 Task: Filter the notifications by "reason:security-advisory-credit".
Action: Mouse moved to (1184, 215)
Screenshot: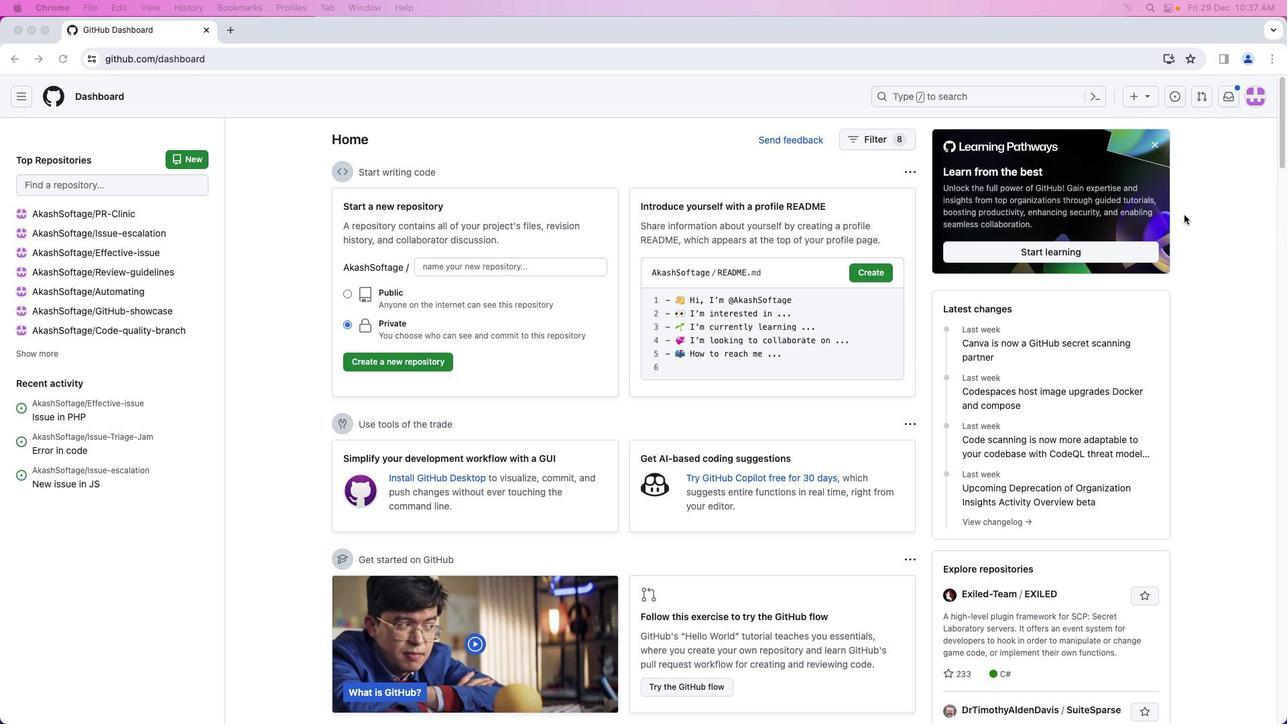 
Action: Mouse pressed left at (1184, 215)
Screenshot: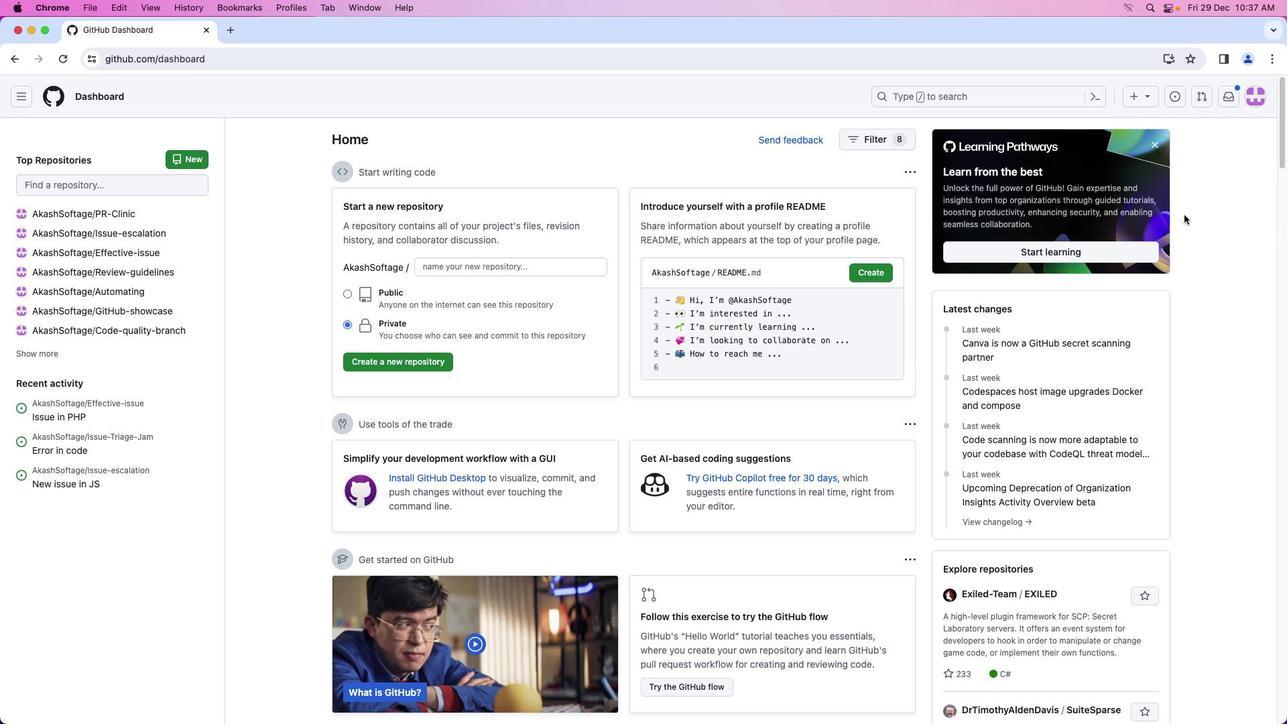 
Action: Mouse moved to (1223, 93)
Screenshot: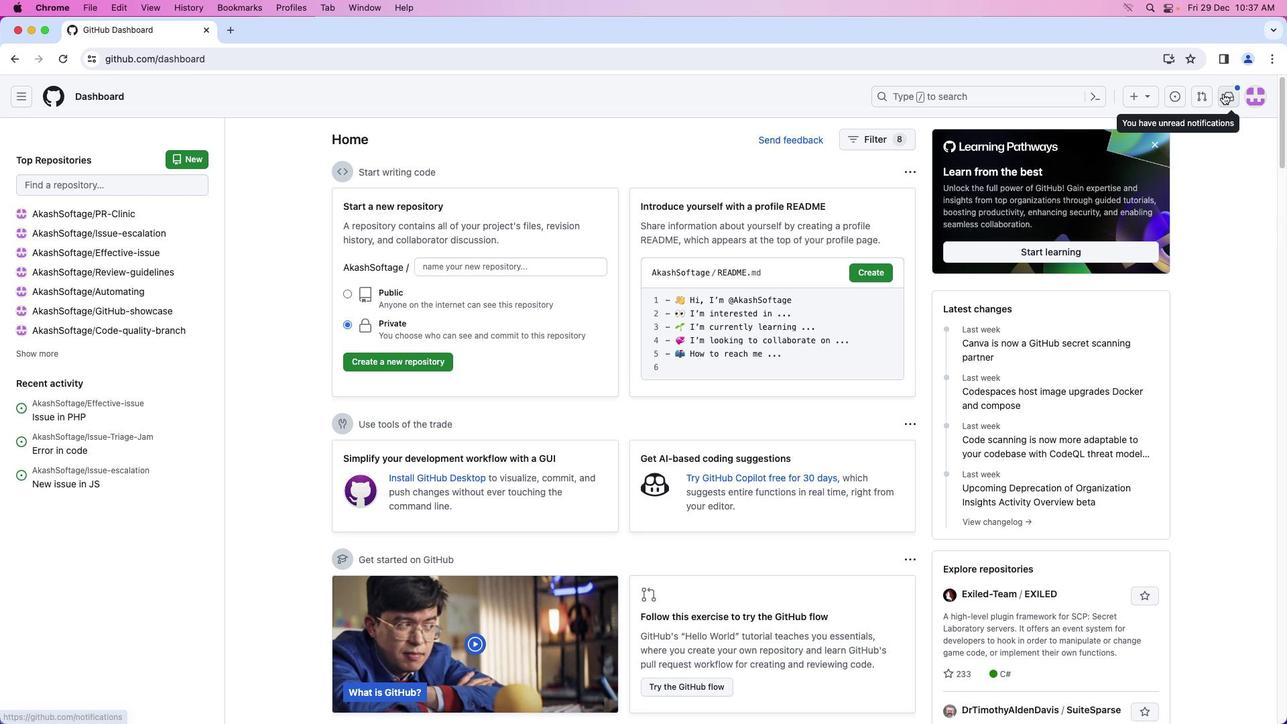 
Action: Mouse pressed left at (1223, 93)
Screenshot: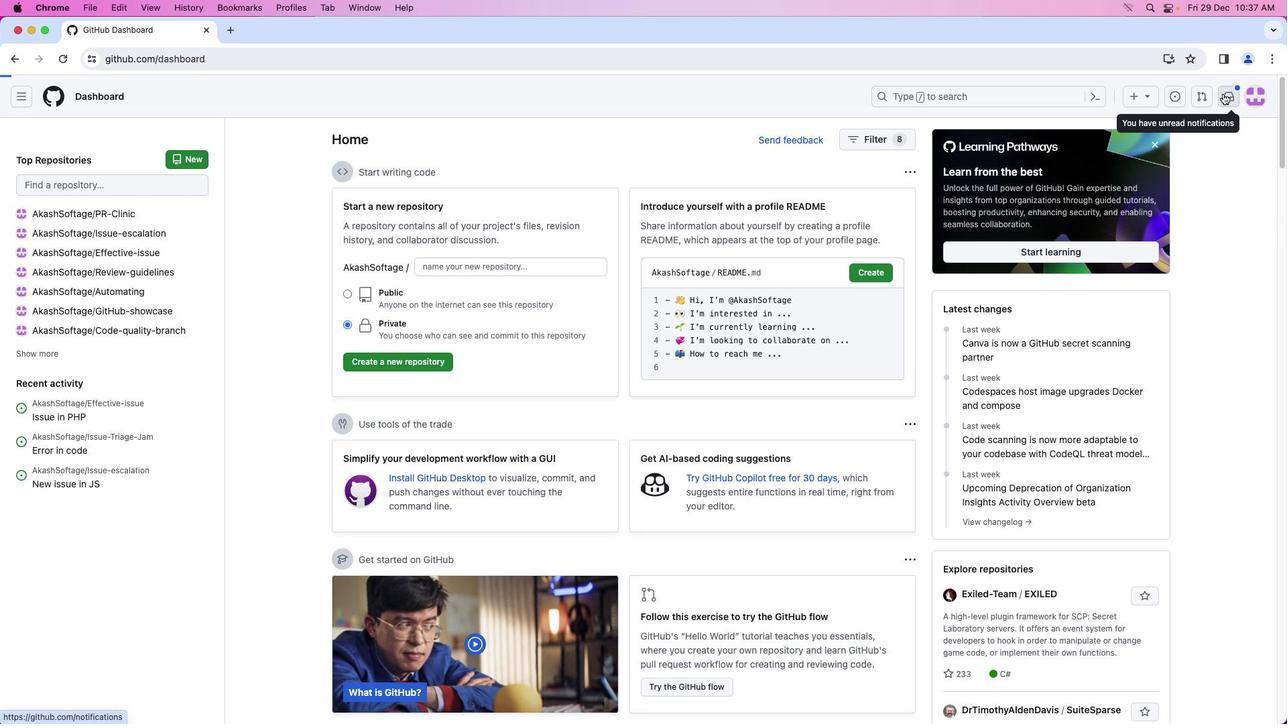
Action: Mouse moved to (423, 140)
Screenshot: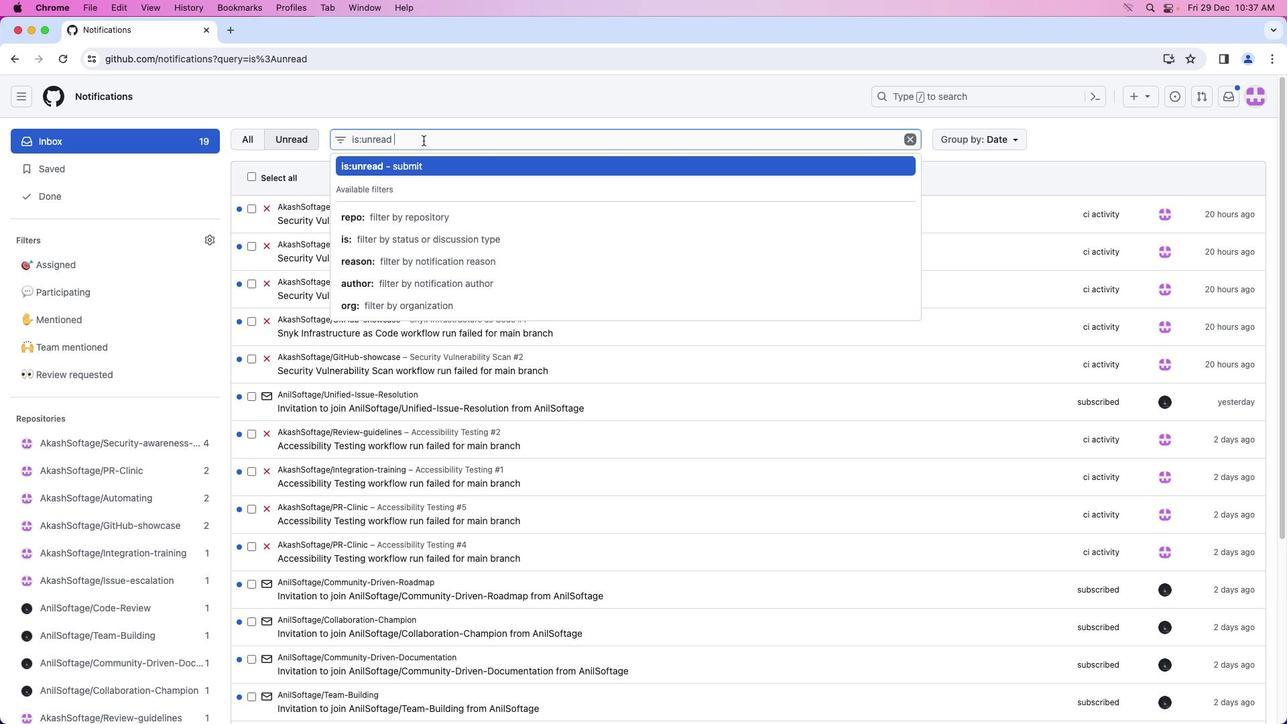 
Action: Mouse pressed left at (423, 140)
Screenshot: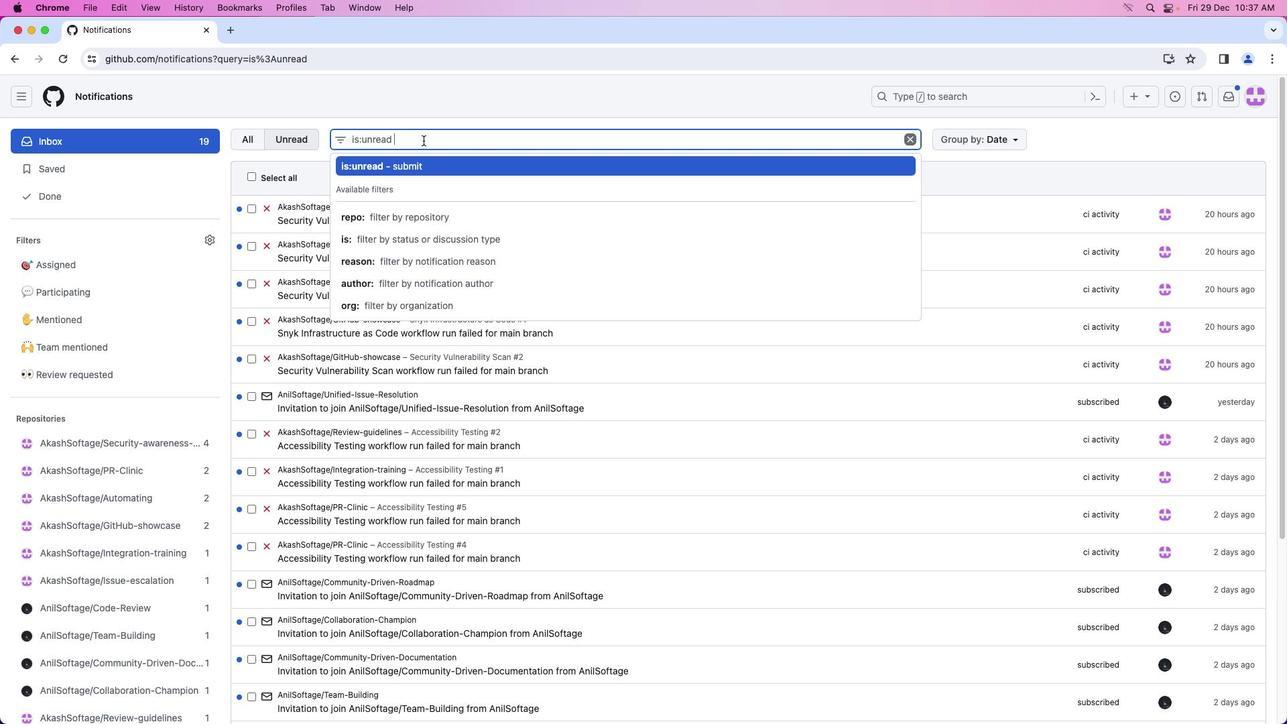 
Action: Mouse moved to (423, 140)
Screenshot: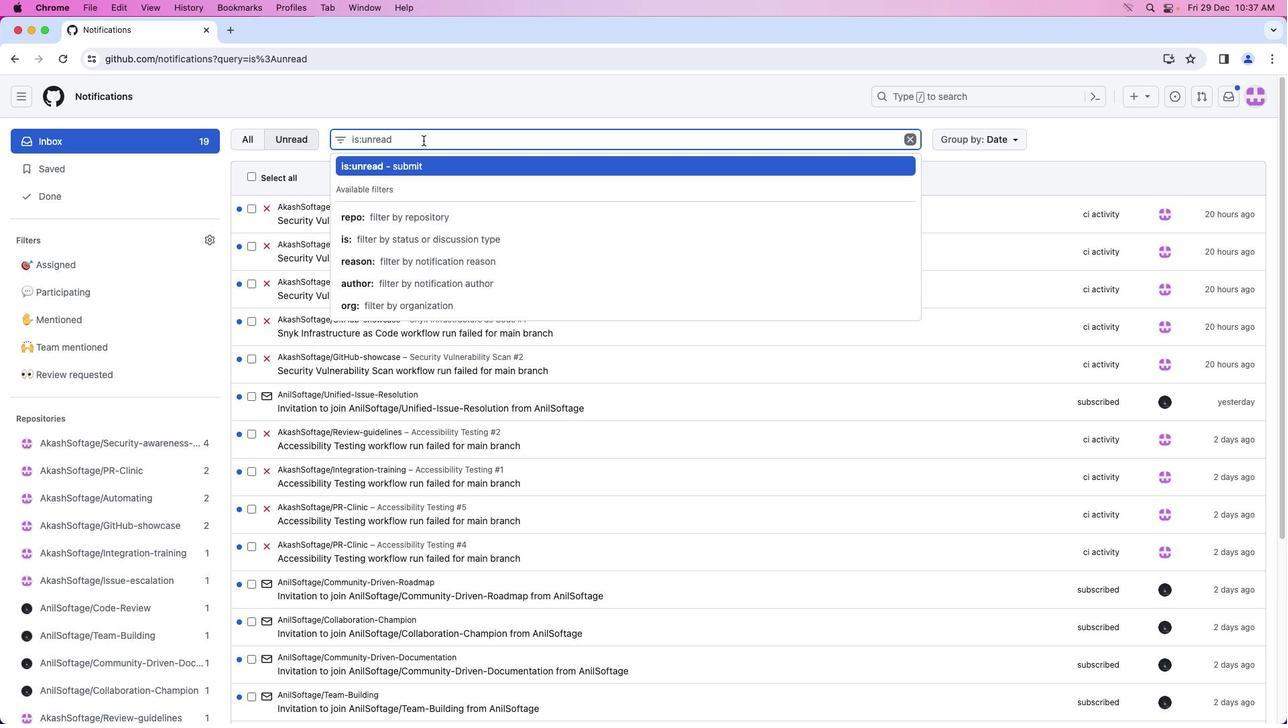 
Action: Key pressed Key.backspaceKey.backspaceKey.backspaceKey.backspaceKey.backspaceKey.backspaceKey.backspaceKey.backspaceKey.backspaceKey.backspaceKey.backspaceKey.backspaceKey.backspace'r''e''a''s''o''n'Key.shift_r':''s''e''c''u''r''i''t''y''-''a''d''v''i''s''o''r''y''-''c''r''e''d''i''t'Key.enter
Screenshot: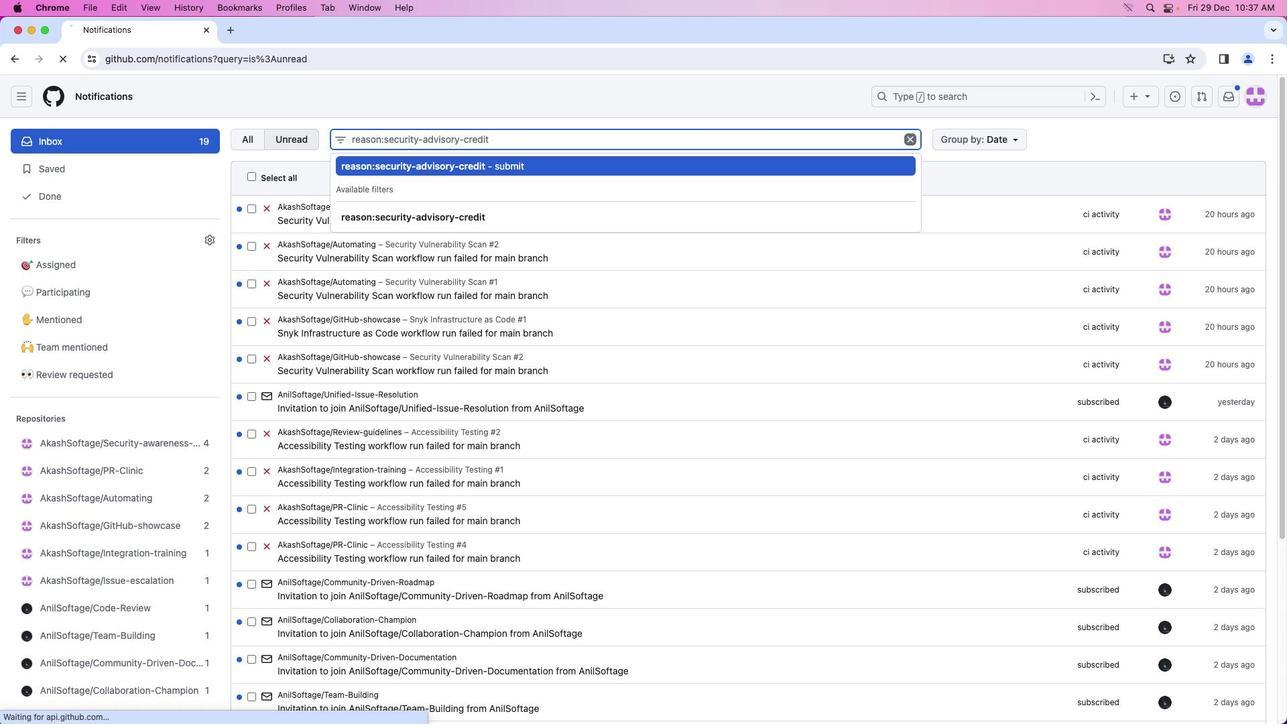
Action: Mouse moved to (777, 287)
Screenshot: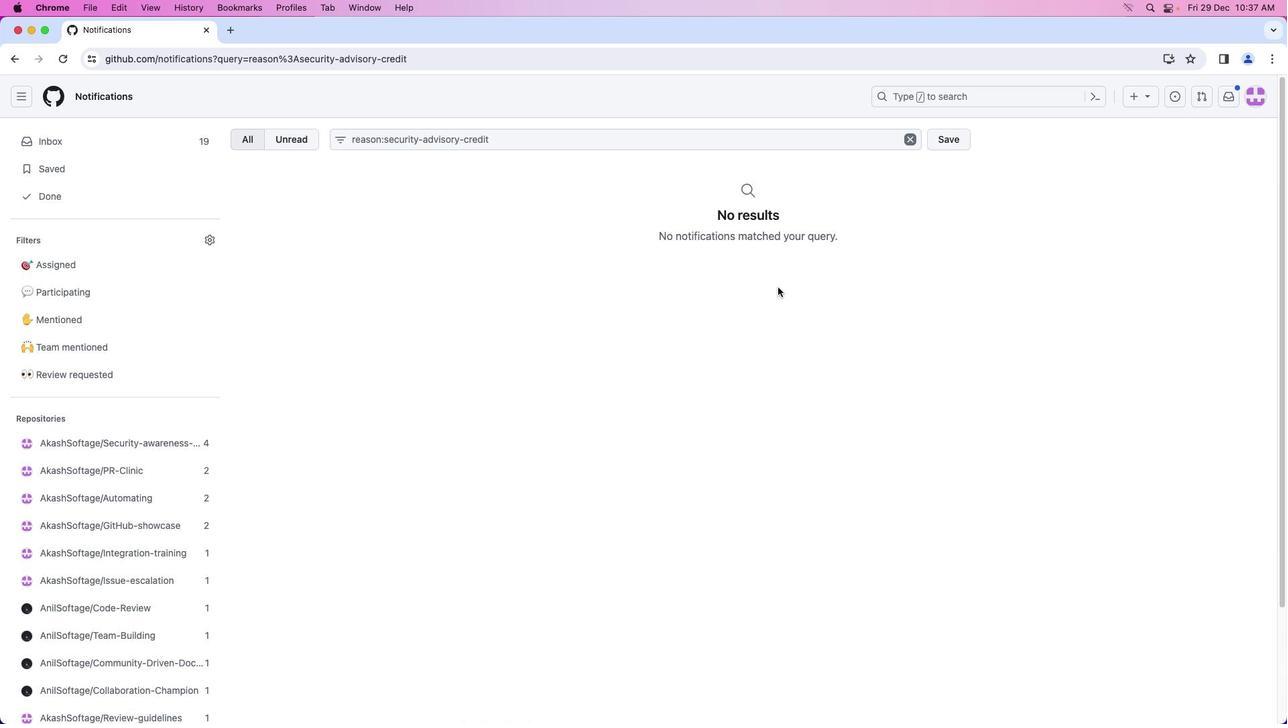 
Action: Mouse pressed left at (777, 287)
Screenshot: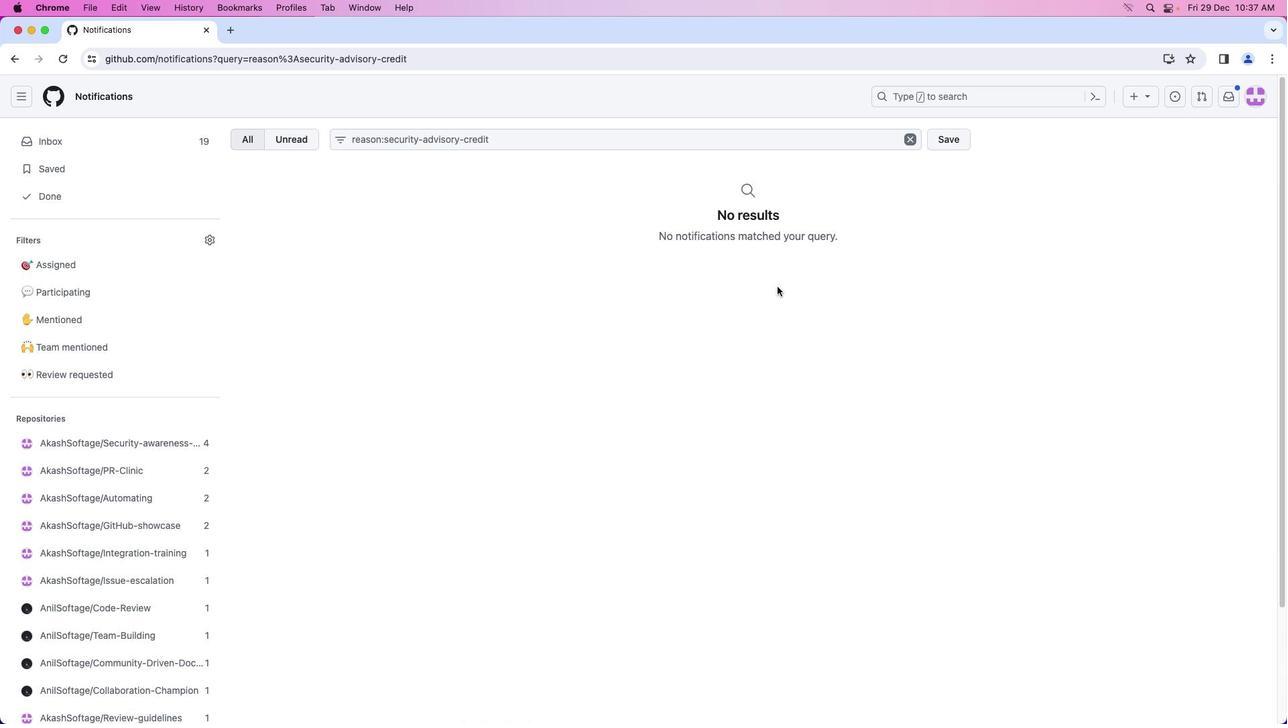 
Action: Mouse moved to (772, 285)
Screenshot: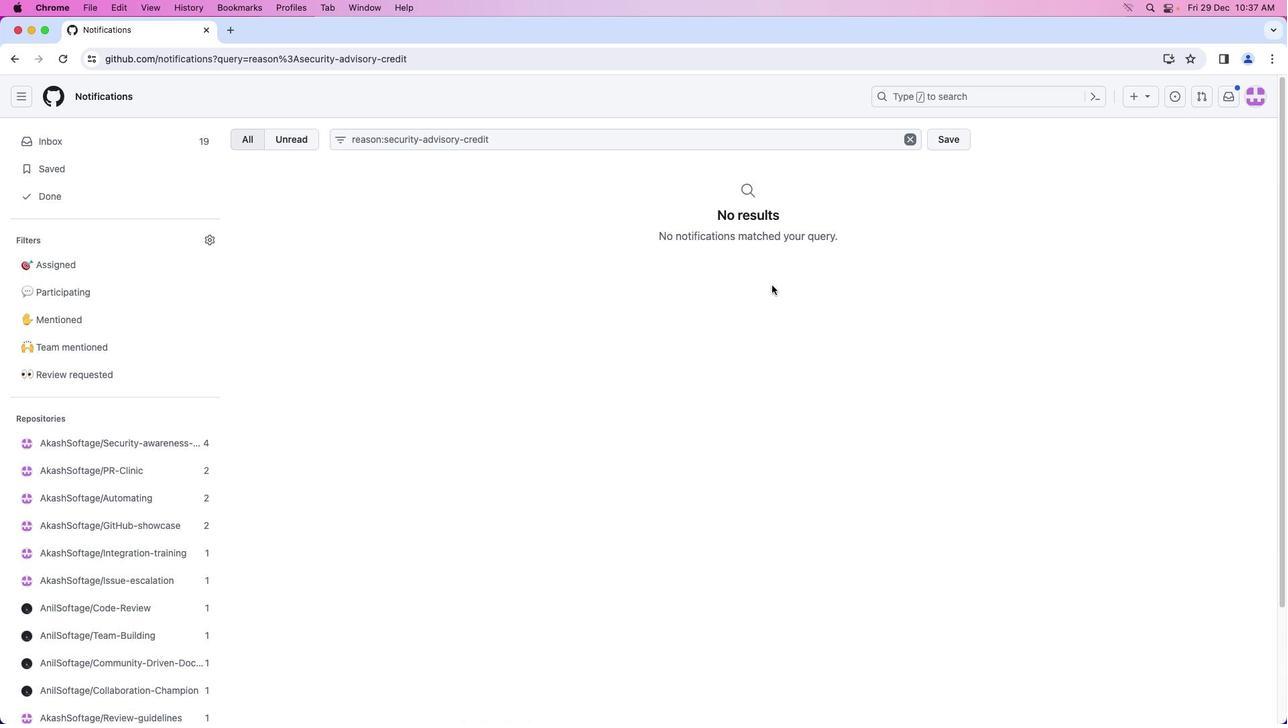 
